 Task: Find the distance between Miami and Vizcaya Museum and Gardens.
Action: Mouse moved to (274, 66)
Screenshot: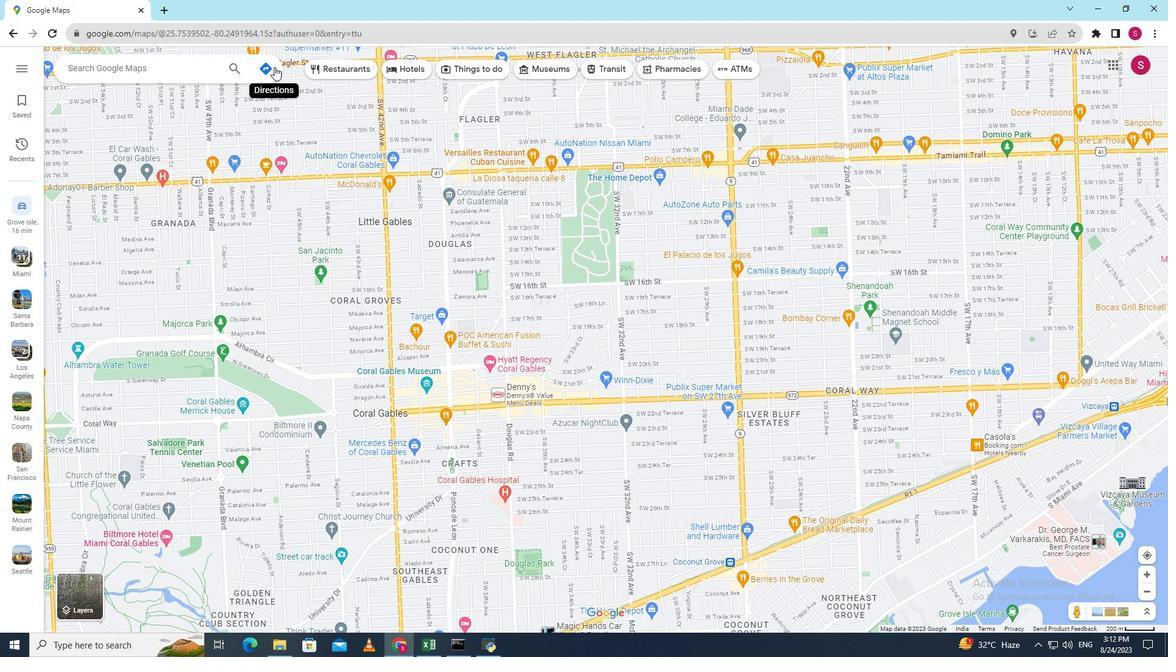 
Action: Mouse pressed left at (274, 66)
Screenshot: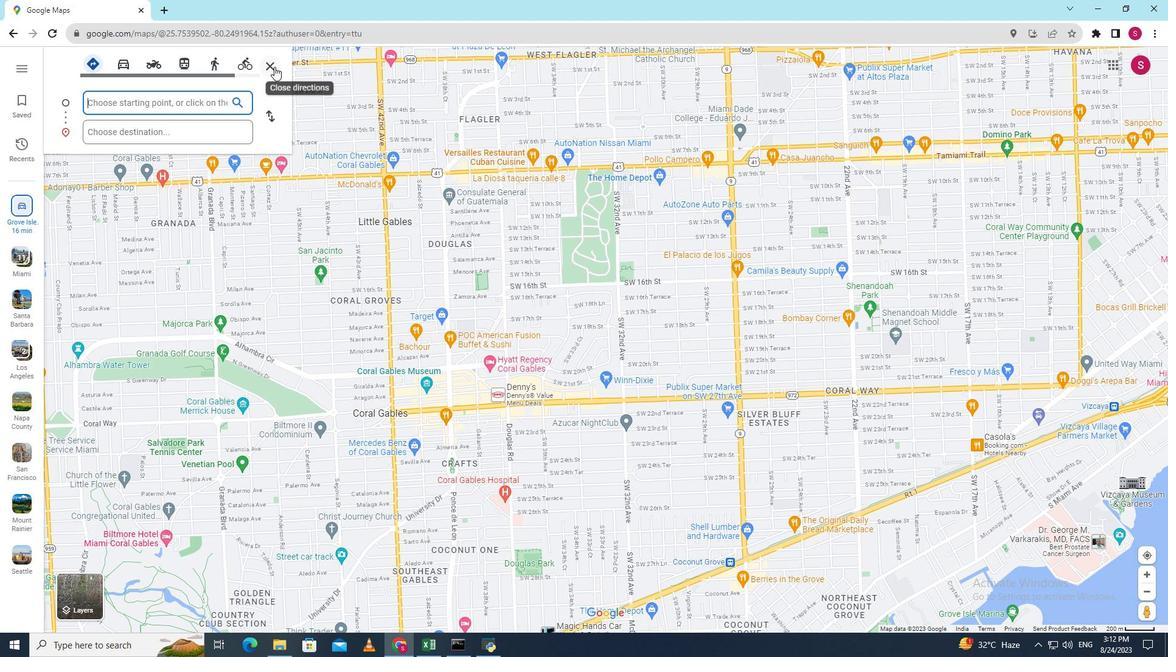 
Action: Mouse moved to (194, 101)
Screenshot: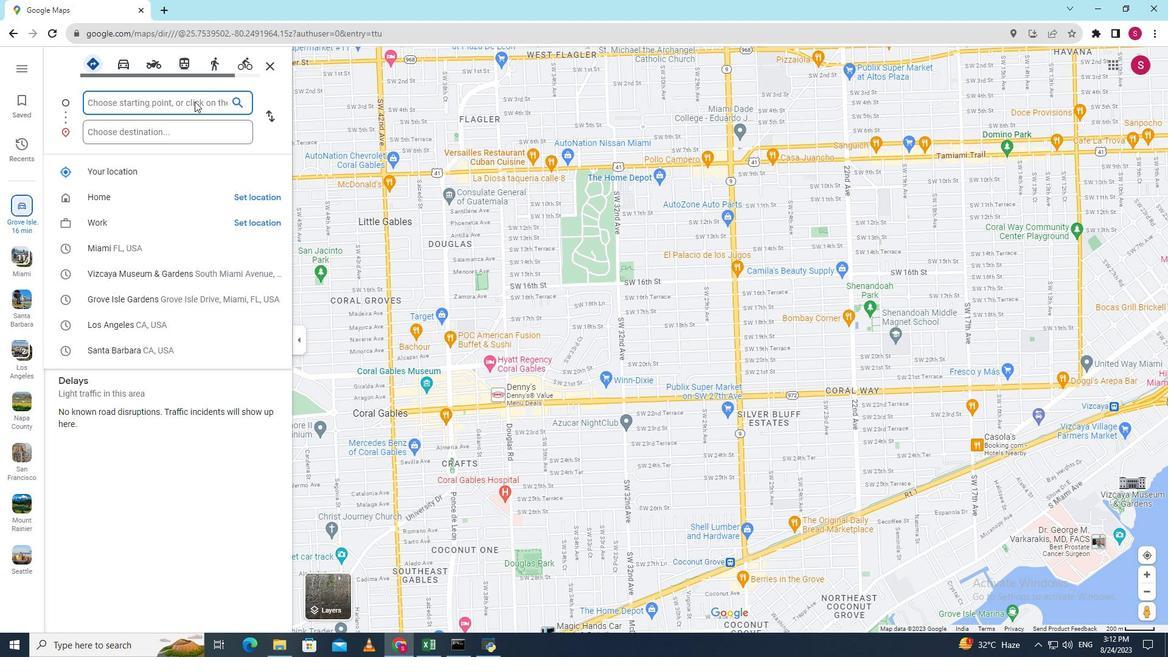 
Action: Mouse pressed left at (194, 101)
Screenshot: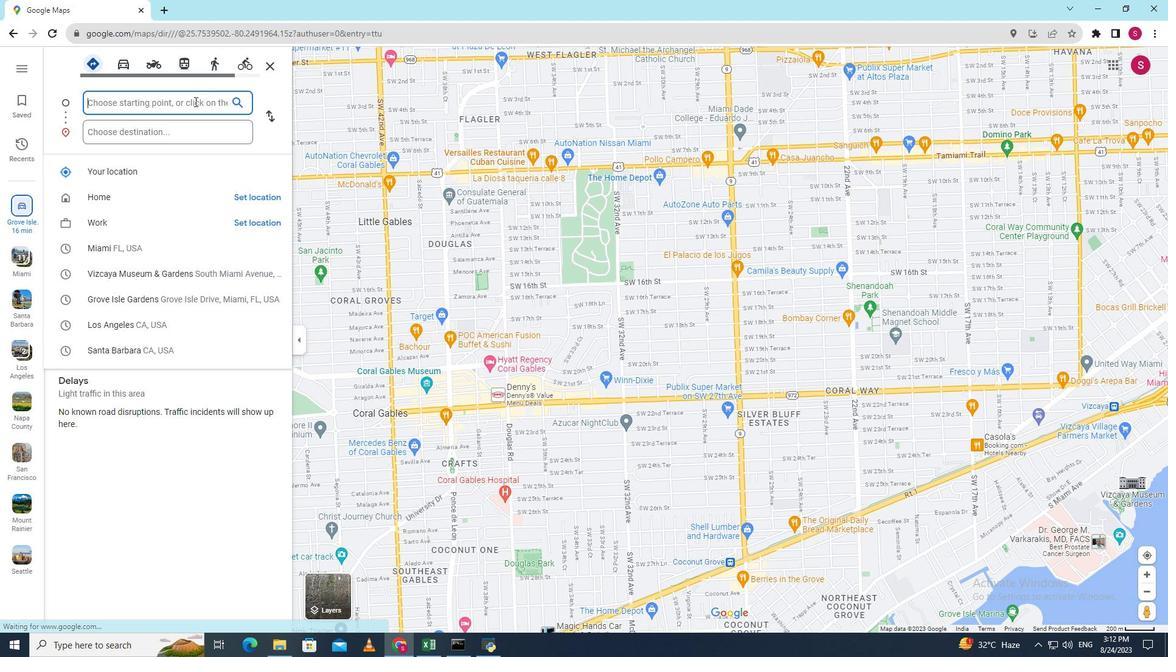 
Action: Key pressed <Key.shift><Key.shift><Key.shift><Key.shift>Miami
Screenshot: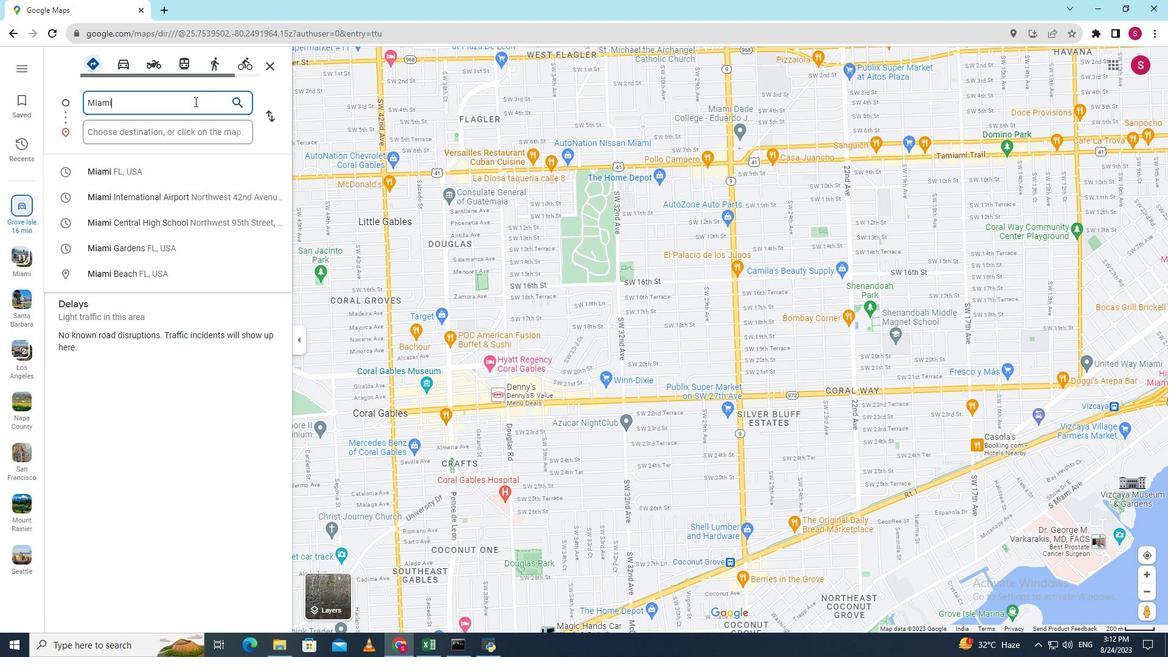 
Action: Mouse moved to (157, 133)
Screenshot: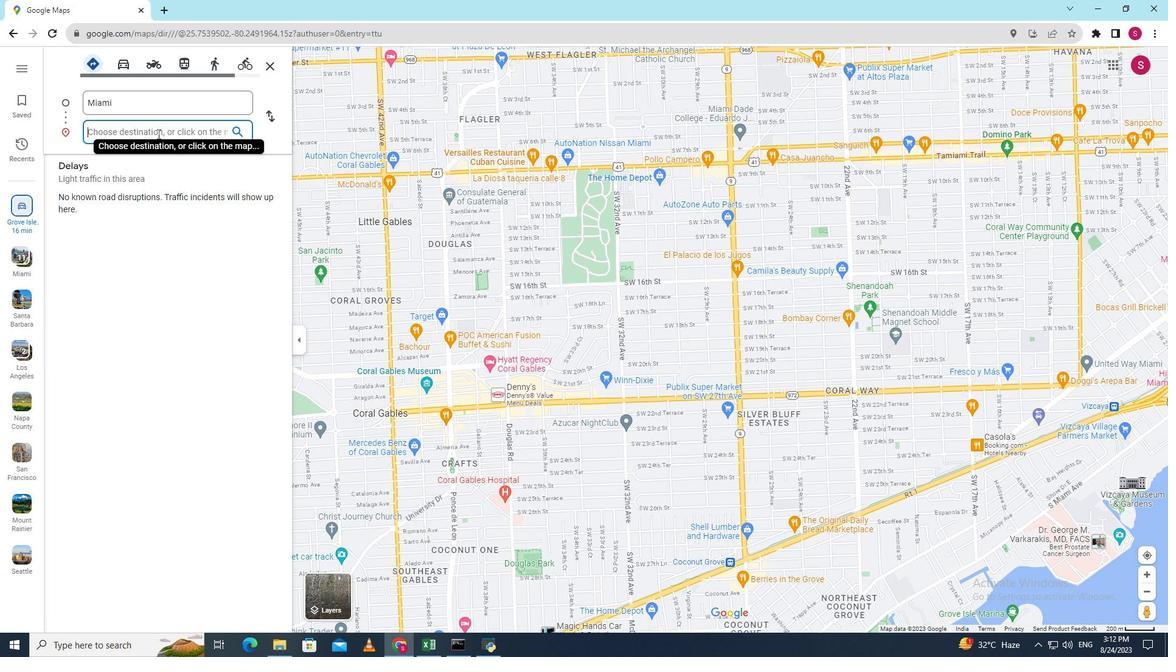 
Action: Mouse pressed left at (157, 133)
Screenshot: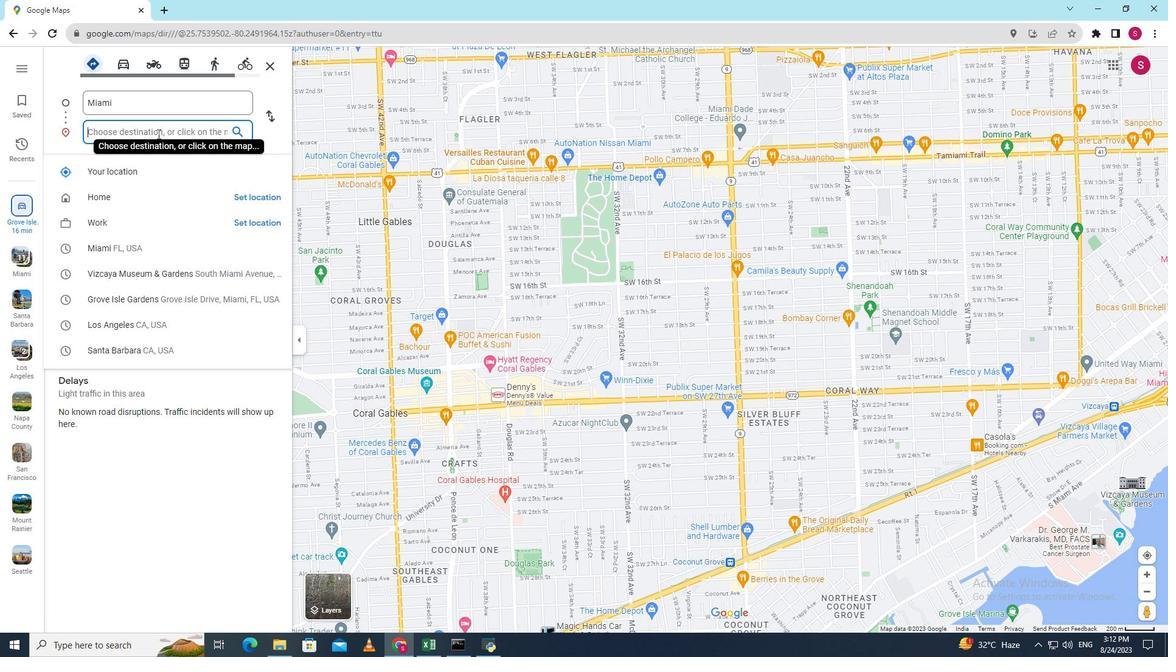 
Action: Key pressed <Key.shift><Key.shift><Key.shift><Key.shift><Key.shift><Key.shift><Key.shift><Key.shift><Key.shift><Key.shift><Key.shift><Key.shift><Key.shift><Key.shift>Vizcaya<Key.space><Key.shift><Key.shift><Key.shift><Key.shift><Key.shift><Key.shift><Key.shift><Key.shift><Key.shift>Museum<Key.enter>
Screenshot: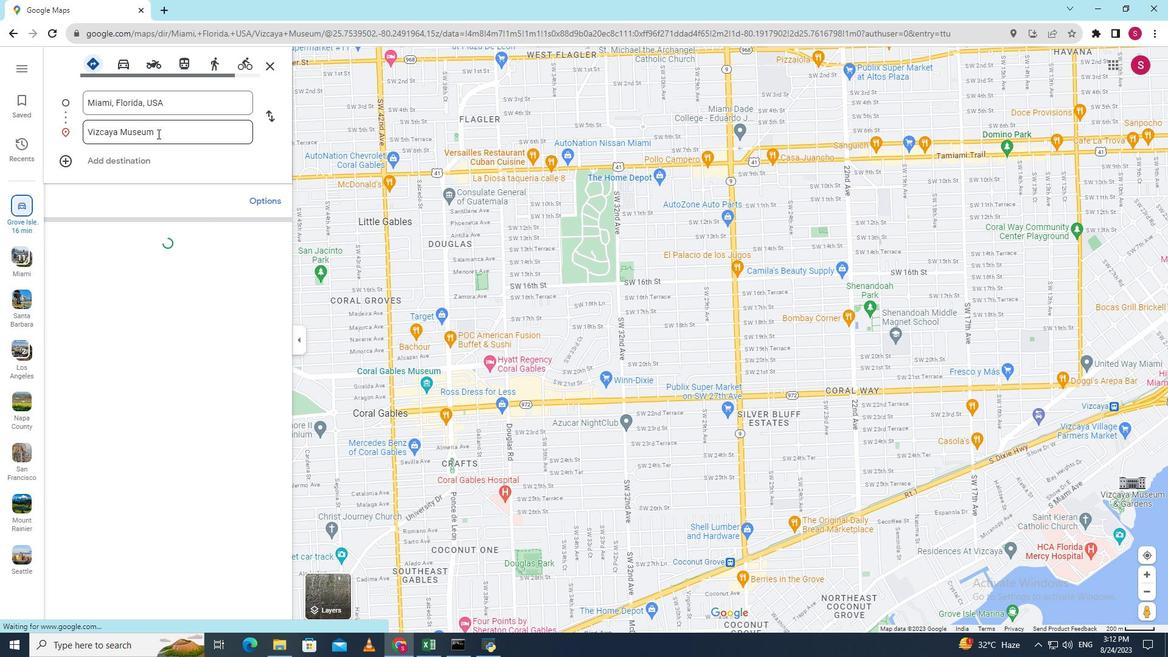 
Action: Mouse moved to (63, 160)
Screenshot: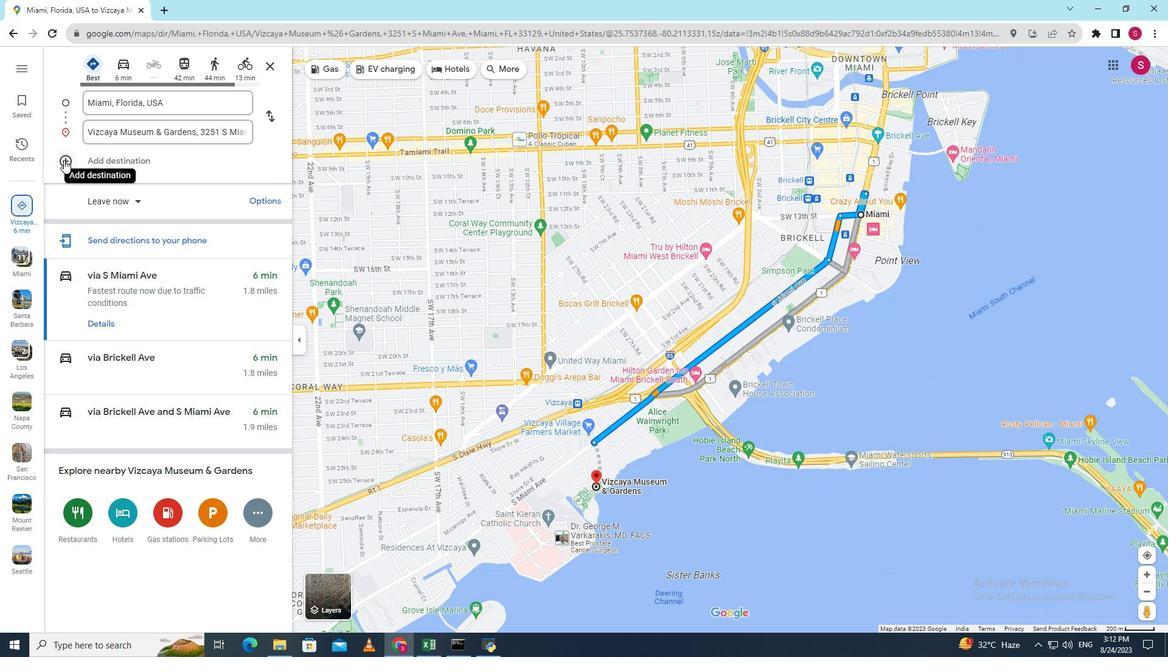 
Action: Mouse pressed left at (63, 160)
Screenshot: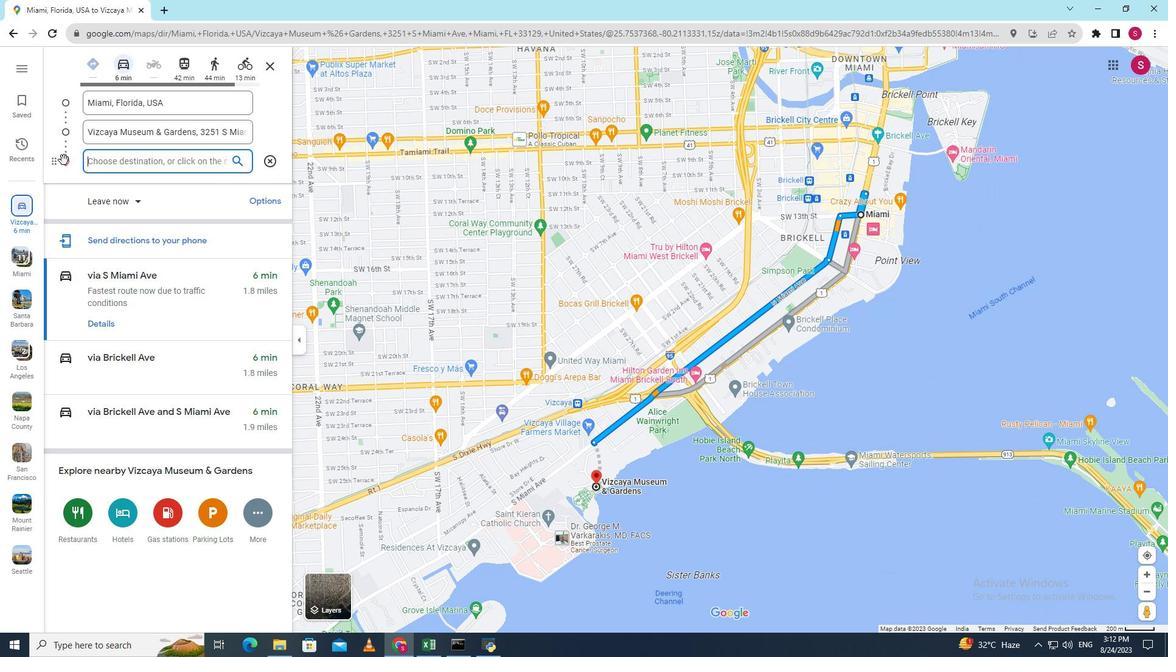 
Action: Mouse moved to (103, 158)
Screenshot: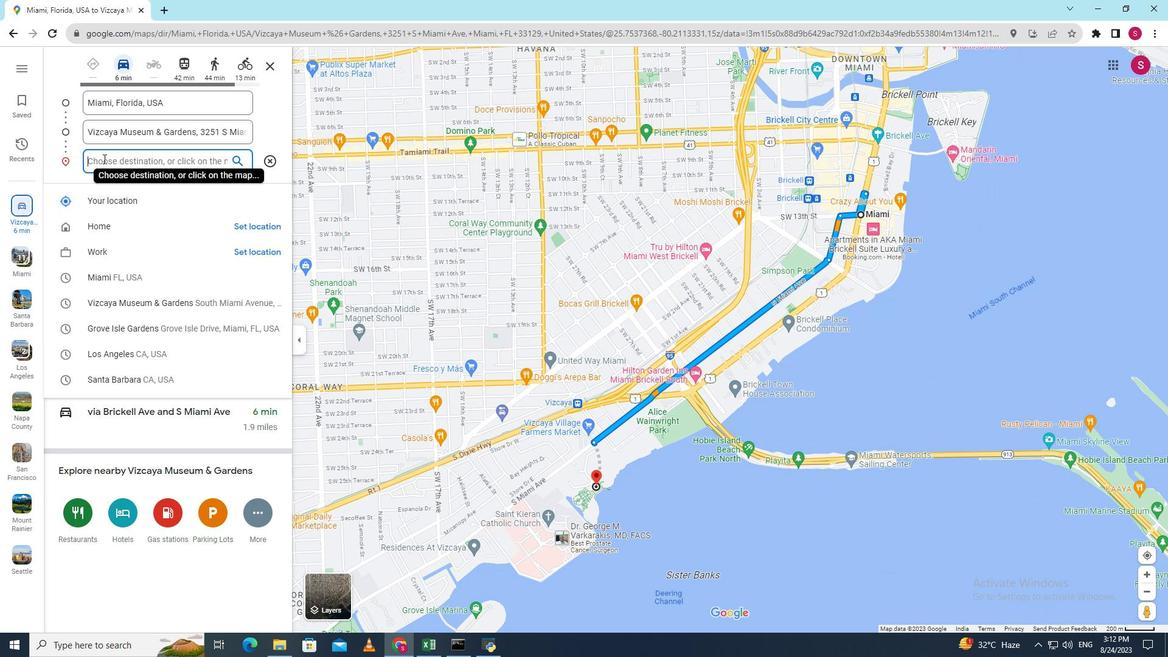 
Action: Key pressed <Key.shift><Key.shift><Key.shift><Key.shift><Key.shift><Key.shift><Key.shift><Key.shift>Gardens<Key.enter>
Screenshot: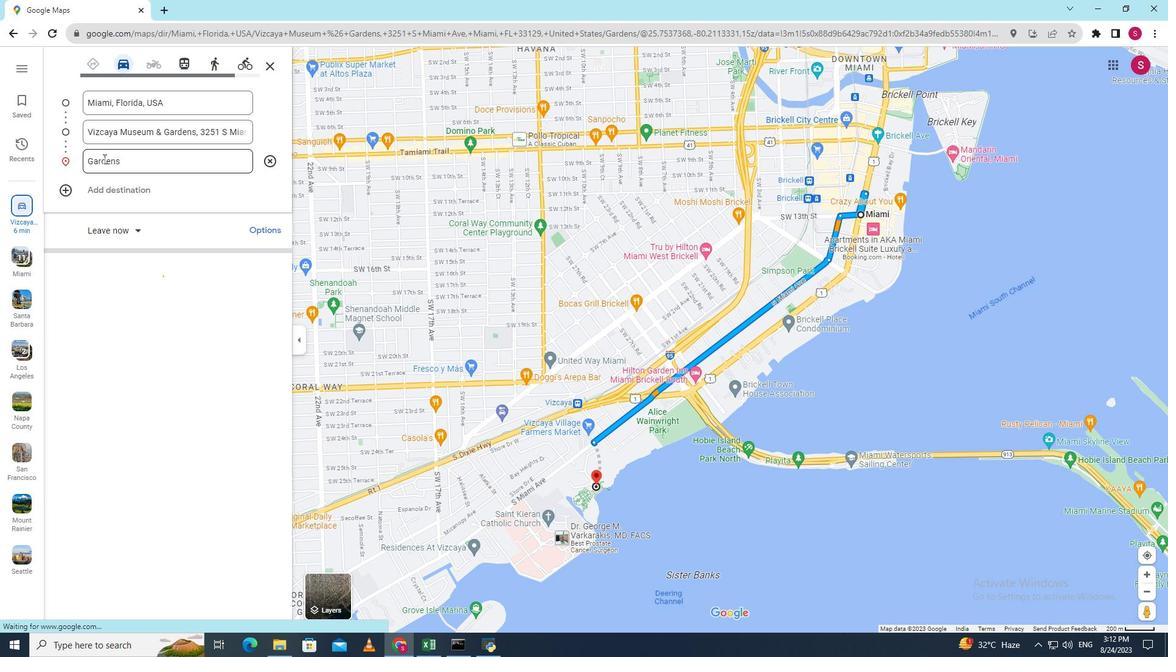 
Action: Mouse moved to (949, 132)
Screenshot: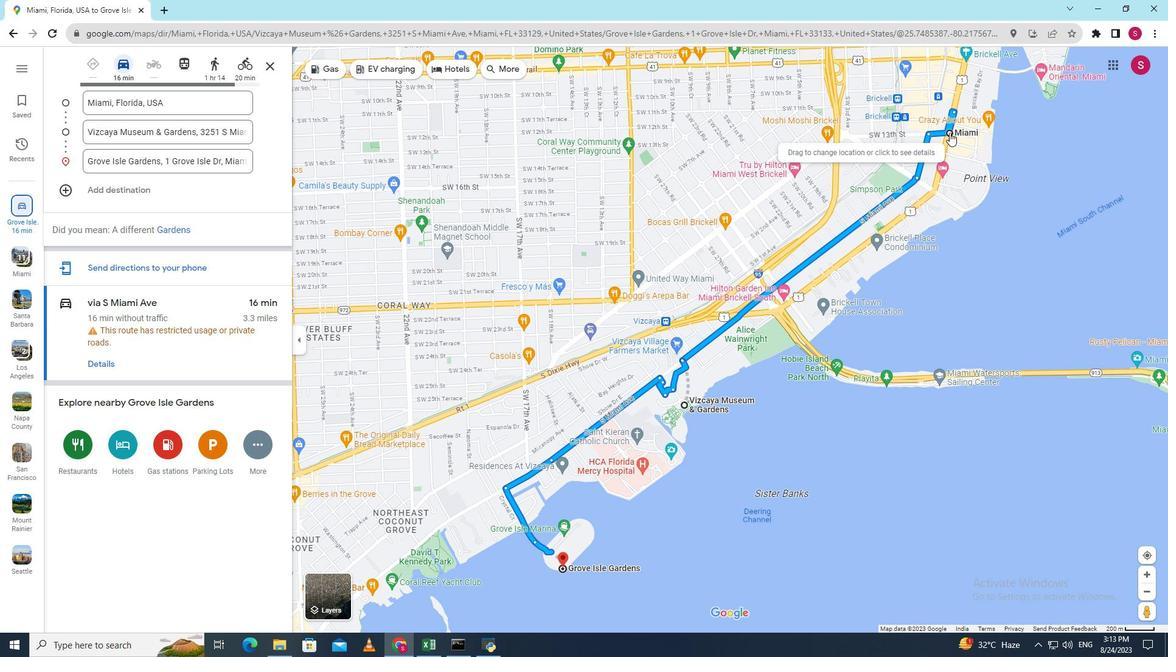 
Action: Mouse pressed right at (949, 132)
Screenshot: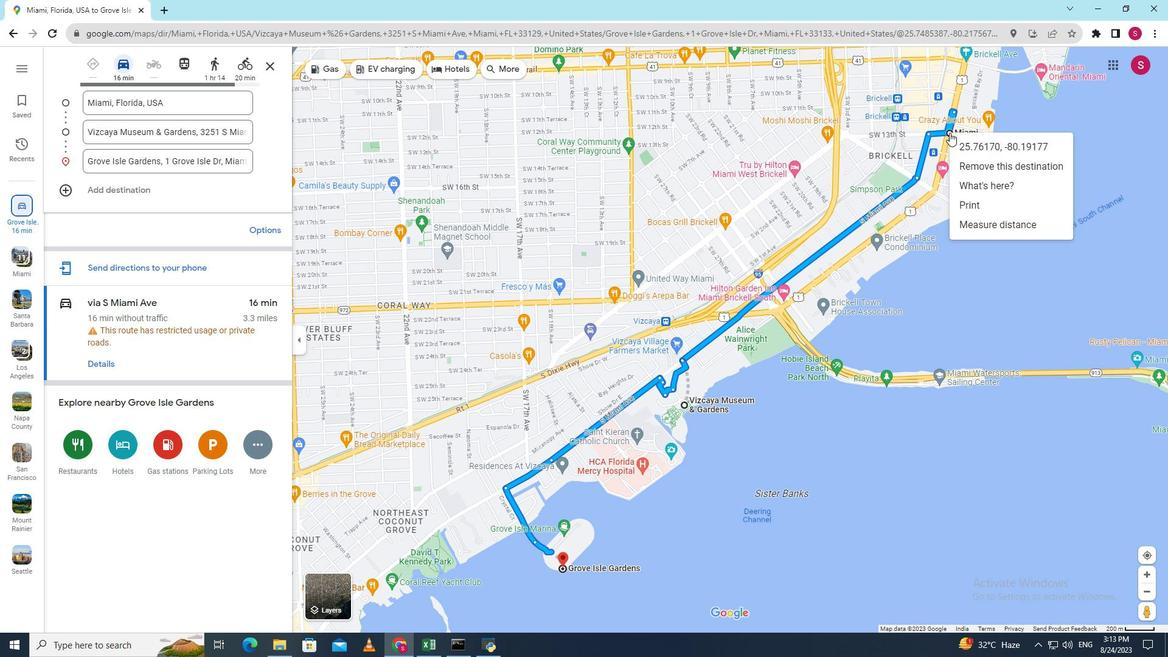 
Action: Mouse moved to (979, 223)
Screenshot: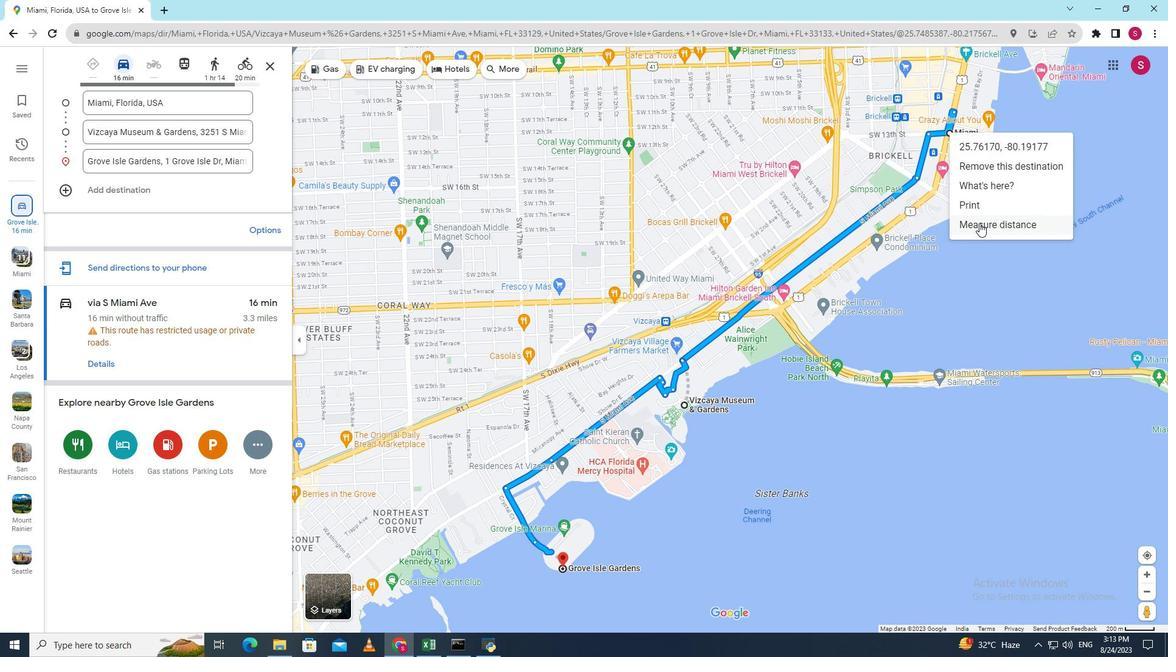
Action: Mouse pressed left at (979, 223)
Screenshot: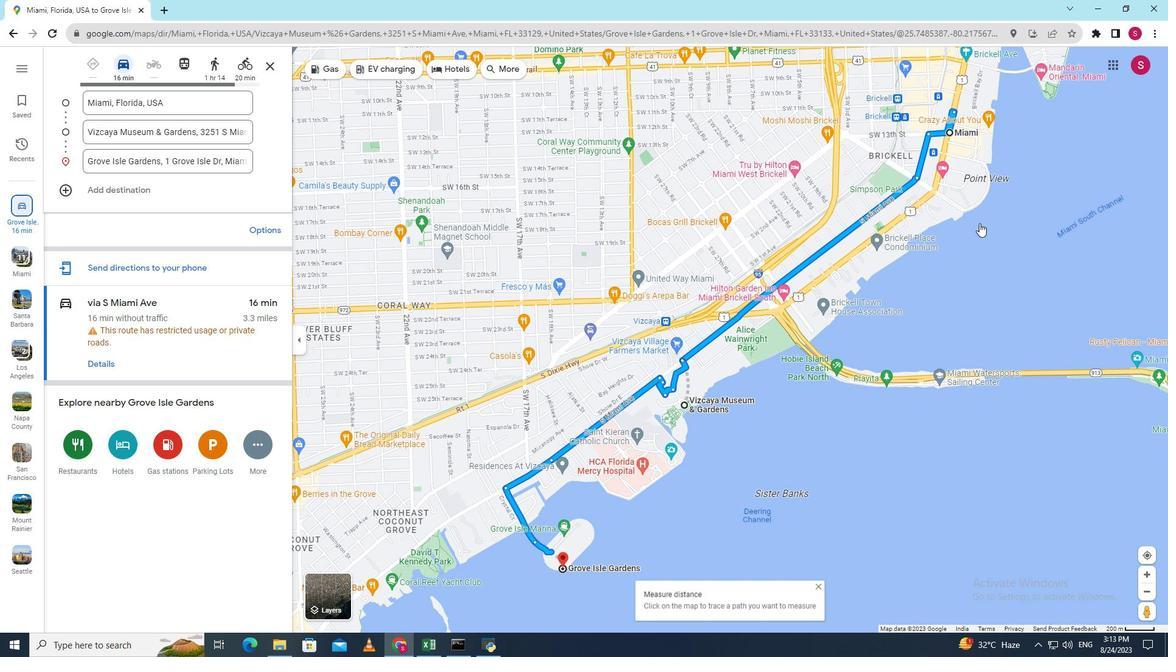 
Action: Mouse moved to (686, 403)
Screenshot: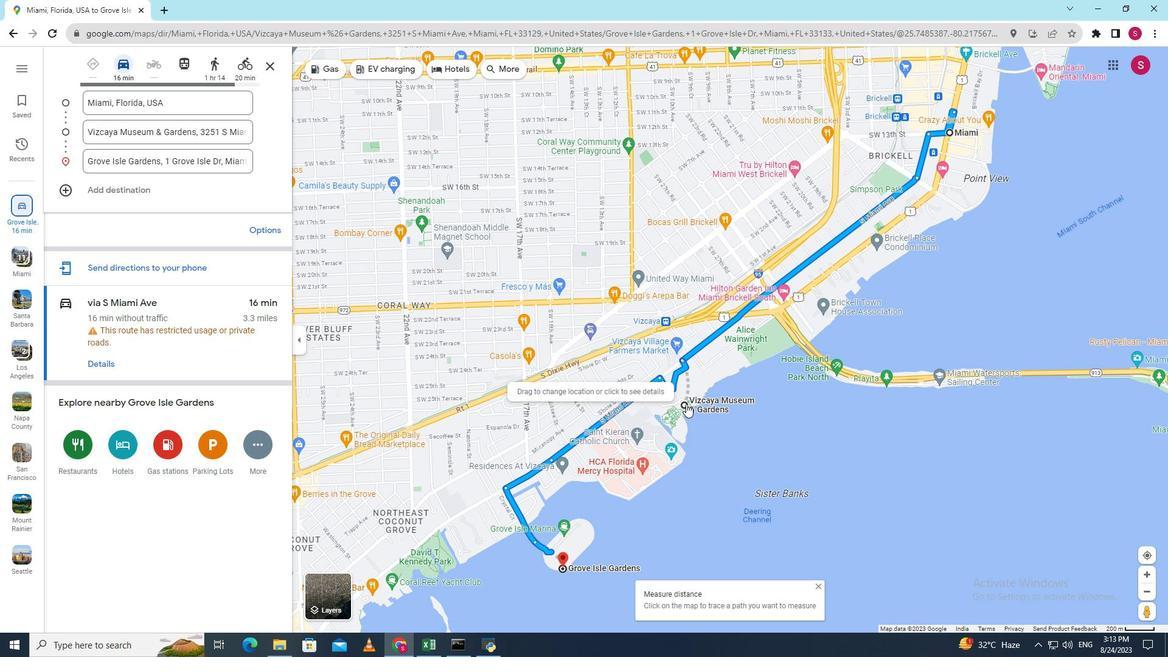 
Action: Mouse pressed right at (686, 403)
Screenshot: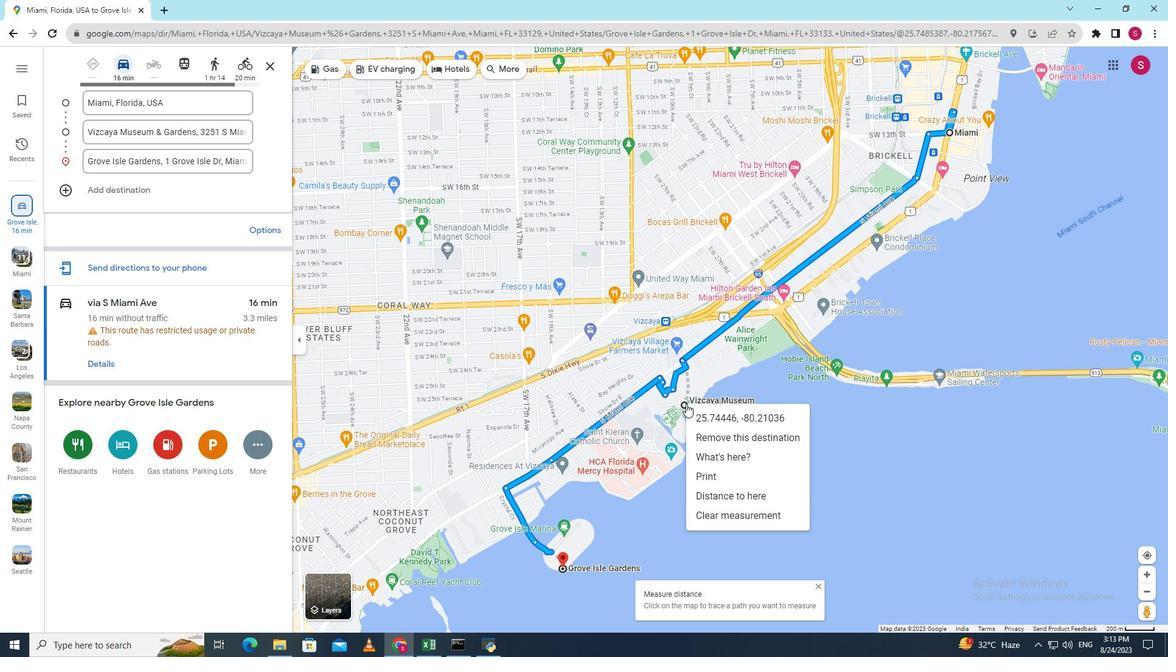 
Action: Mouse moved to (717, 498)
Screenshot: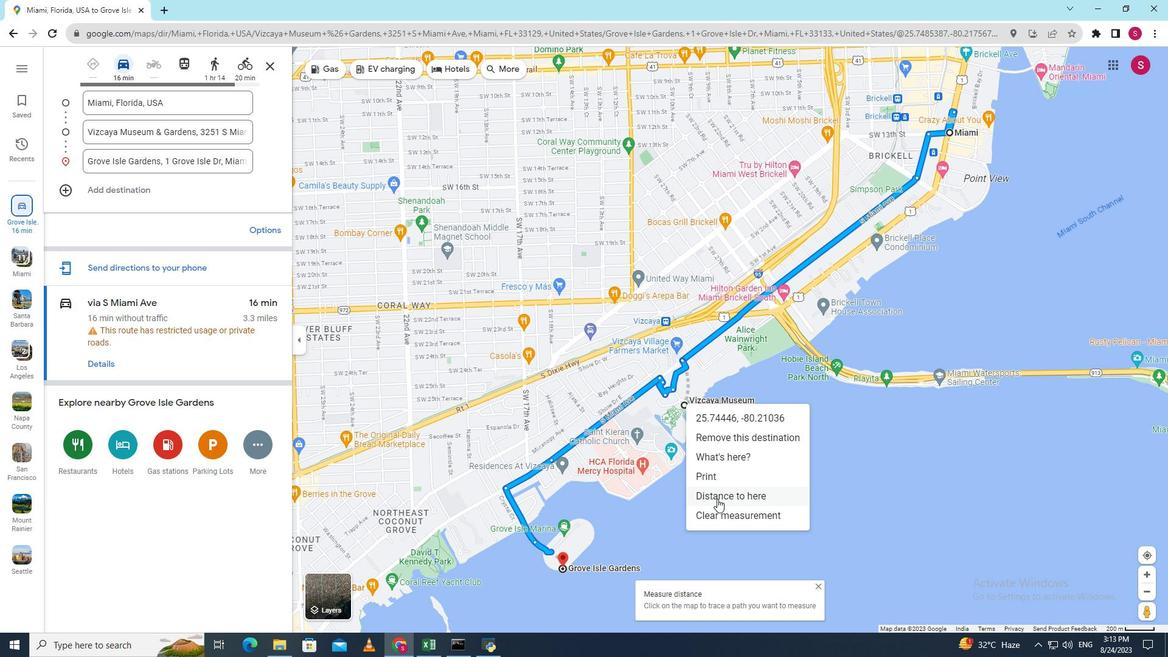 
Action: Mouse pressed left at (717, 498)
Screenshot: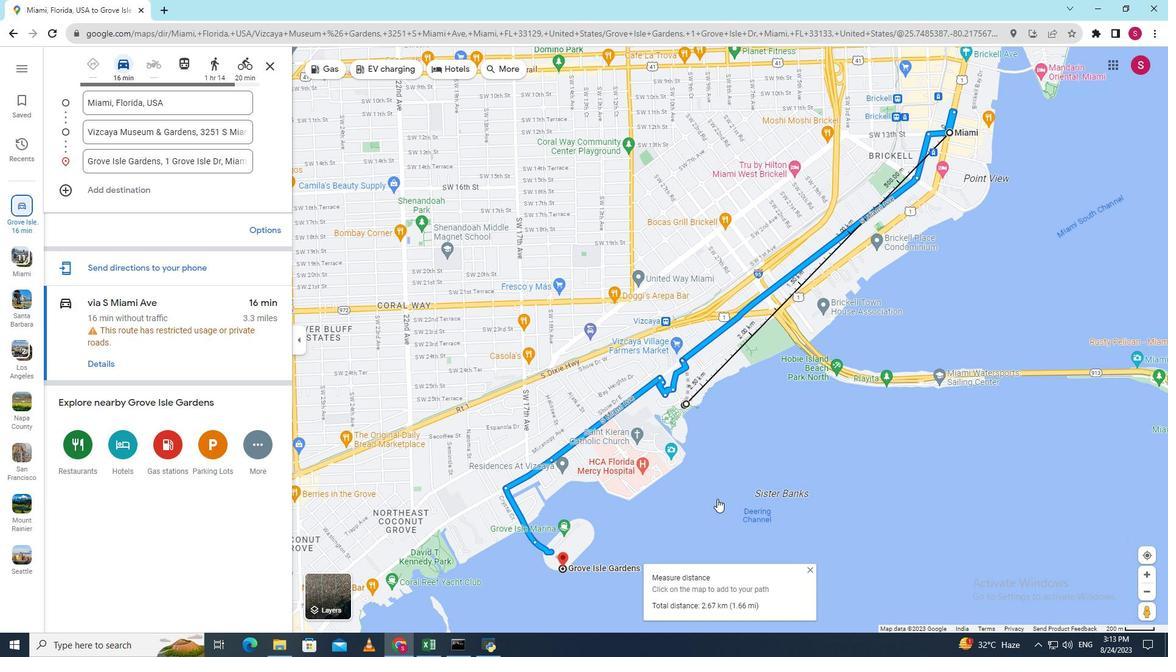 
Action: Mouse moved to (652, 606)
Screenshot: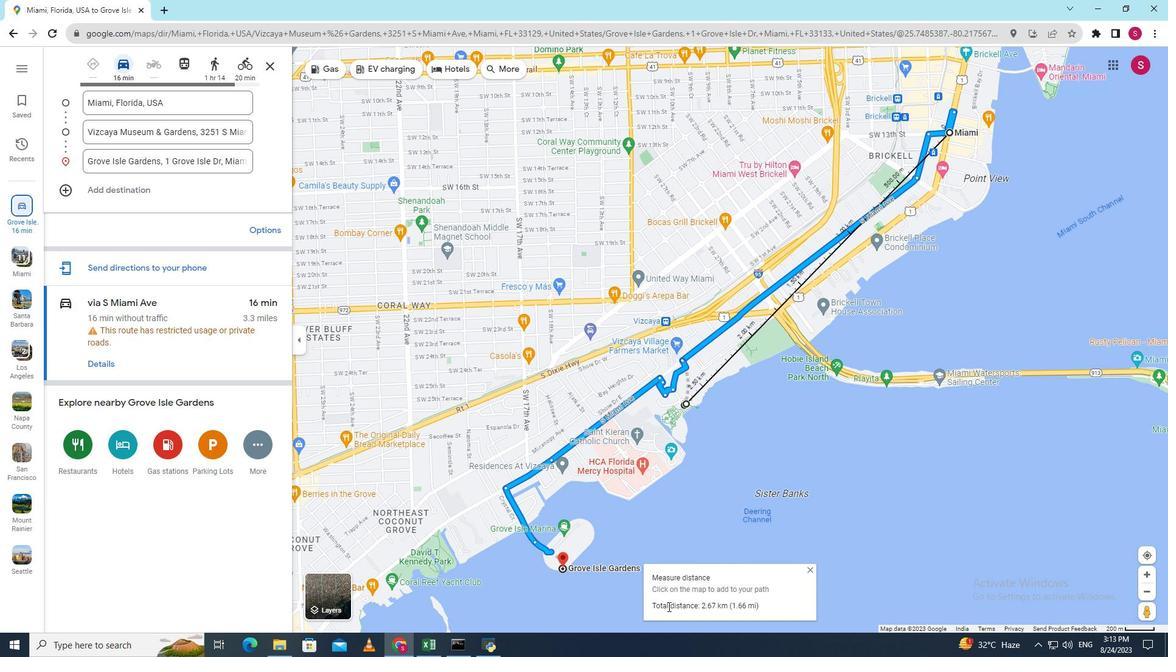 
Action: Mouse pressed left at (652, 606)
Screenshot: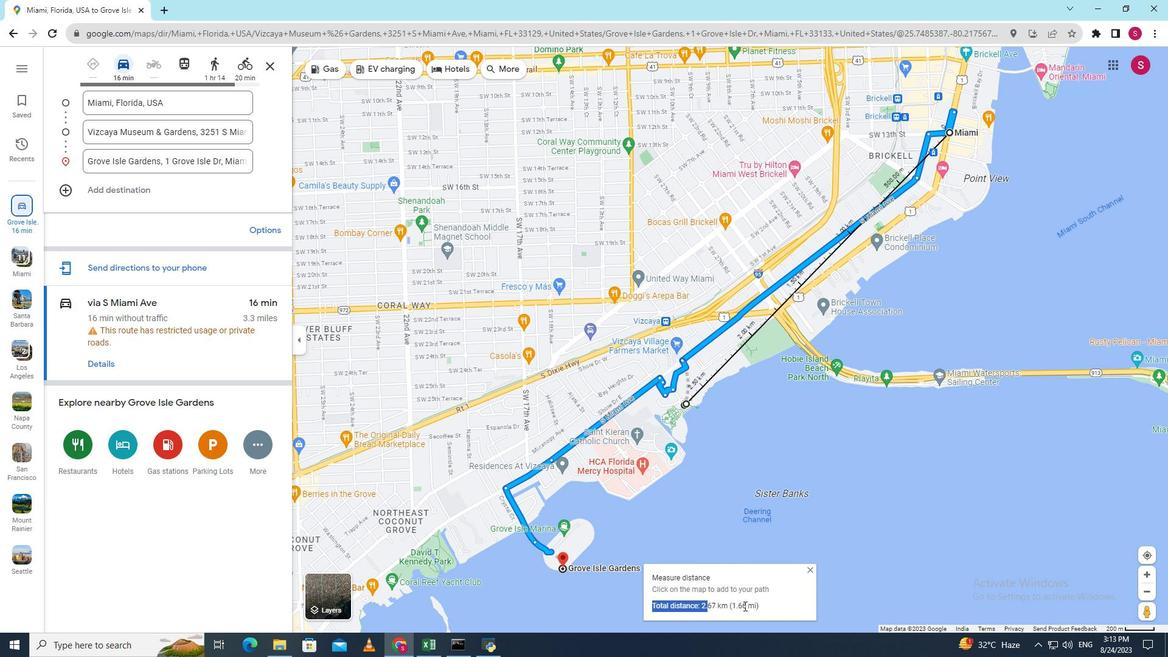 
Action: Mouse moved to (562, 567)
Screenshot: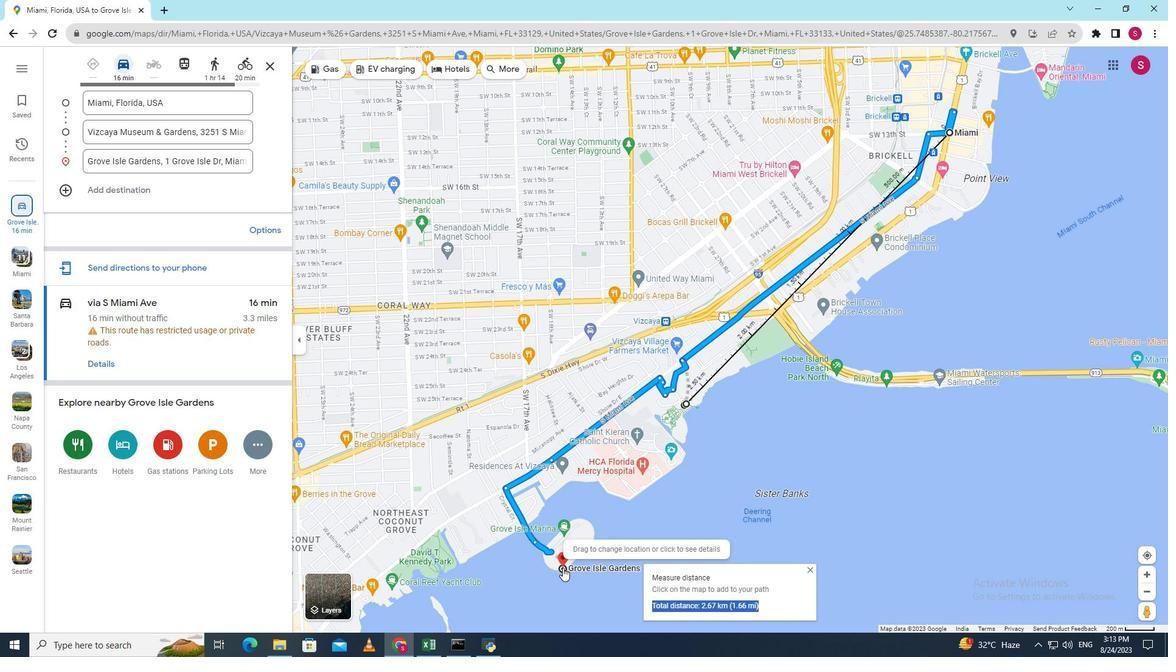 
Action: Mouse pressed right at (562, 567)
Screenshot: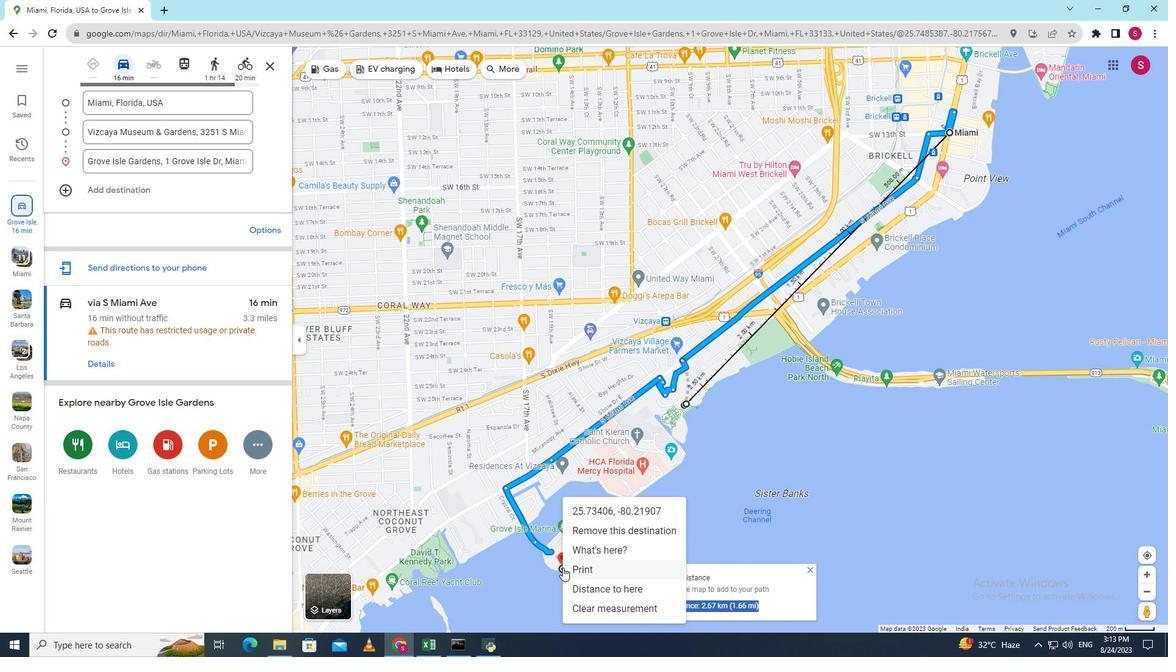 
Action: Mouse moved to (595, 589)
Screenshot: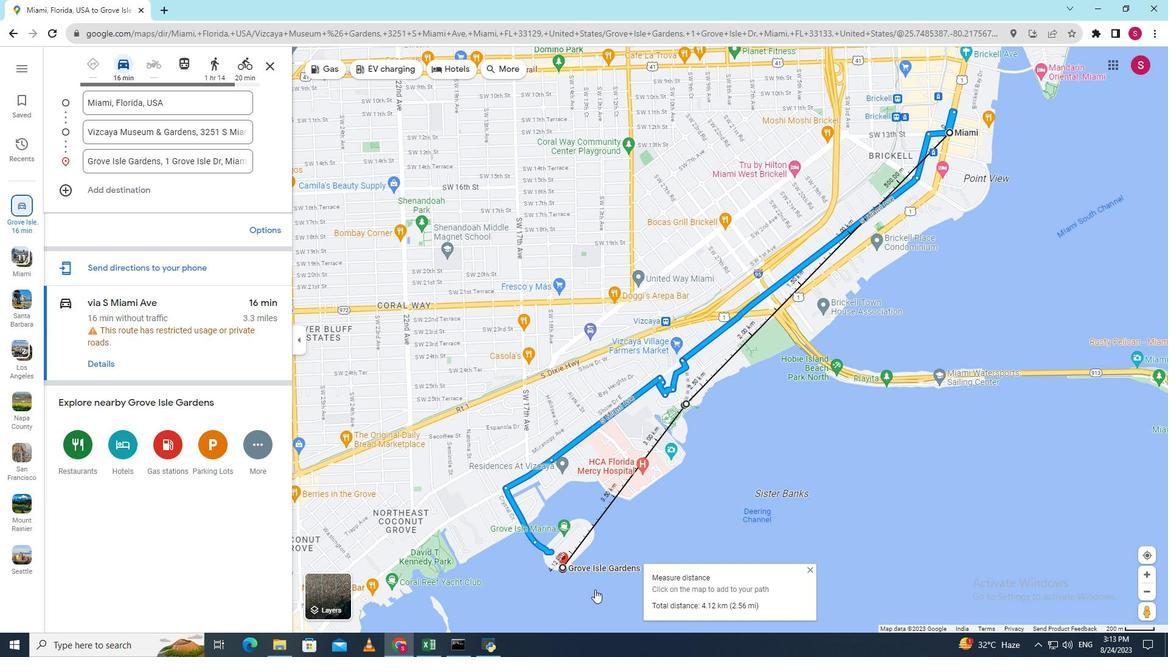 
Action: Mouse pressed left at (595, 589)
Screenshot: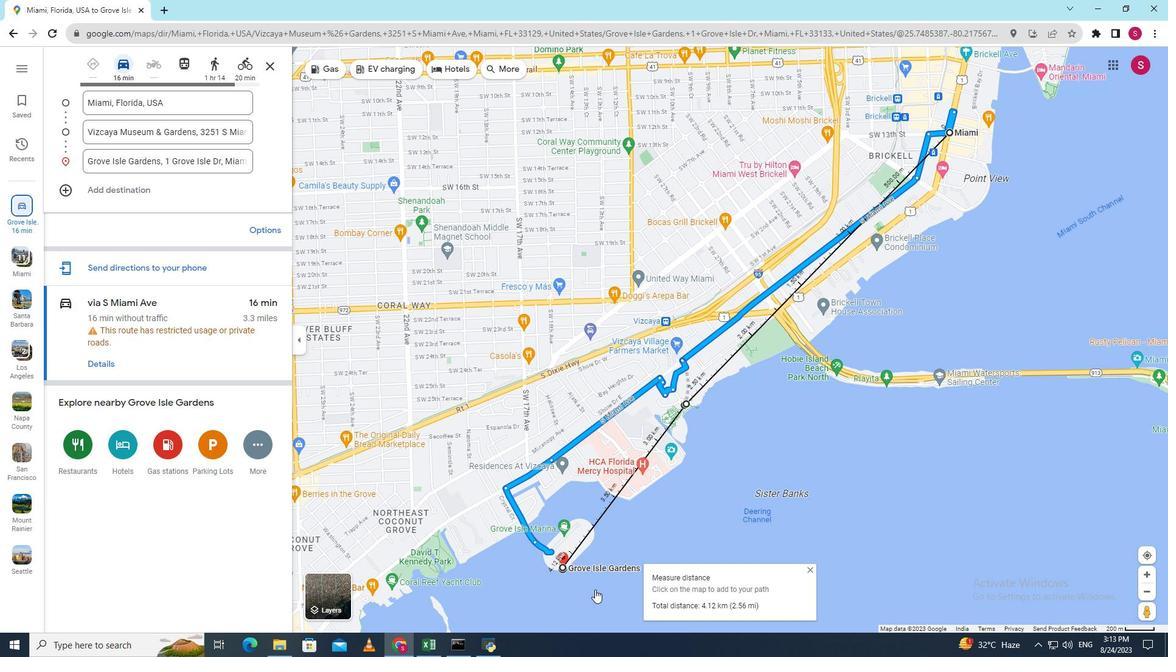 
Action: Mouse moved to (652, 604)
Screenshot: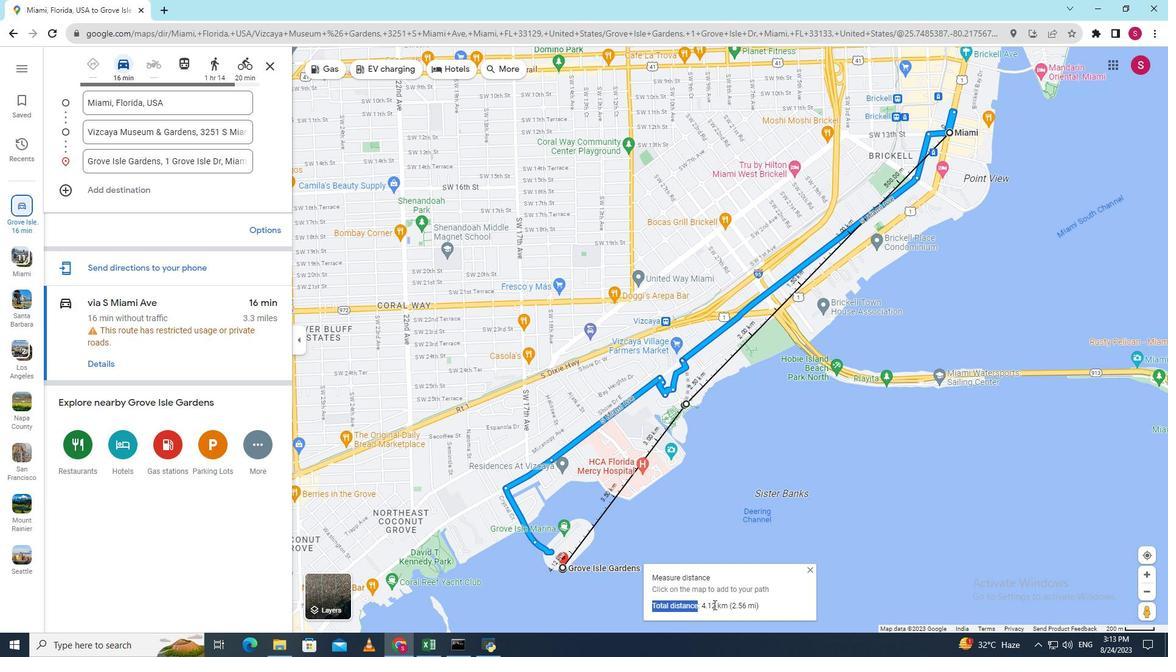 
Action: Mouse pressed left at (652, 604)
Screenshot: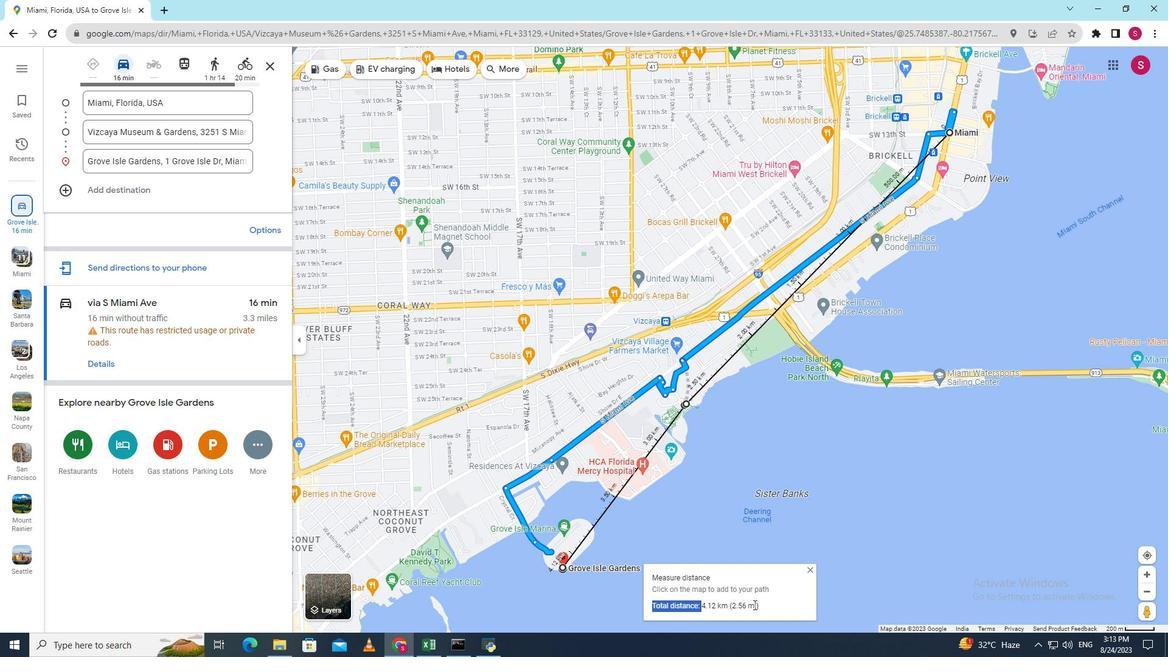 
Action: Mouse moved to (784, 604)
Screenshot: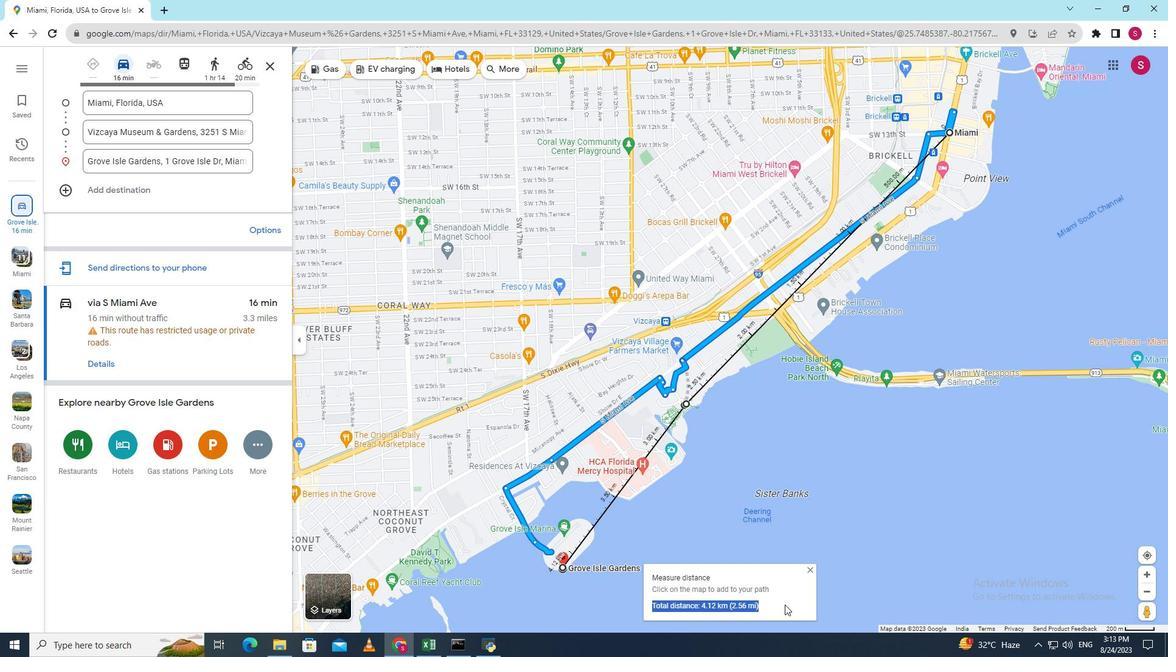 
